Task: Share this slide with ""softage.2@softage.net"".
Action: Mouse moved to (1215, 69)
Screenshot: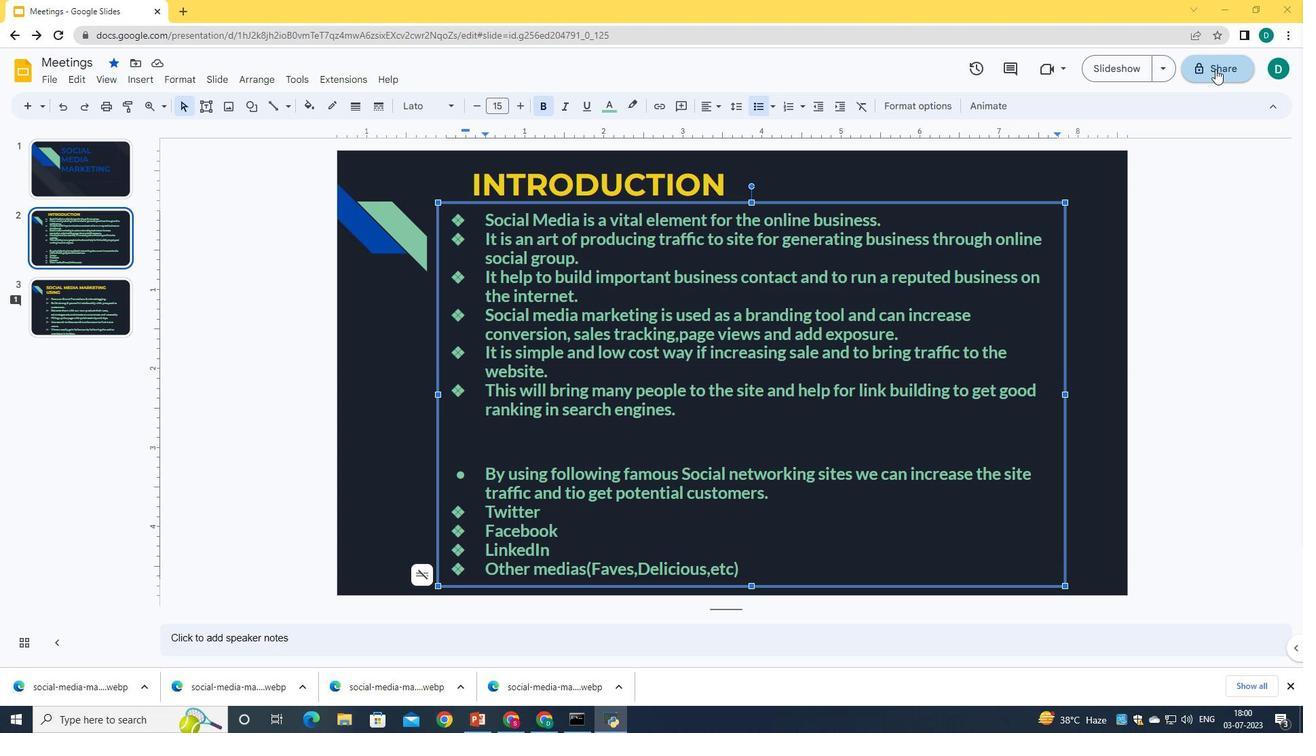 
Action: Mouse pressed left at (1215, 69)
Screenshot: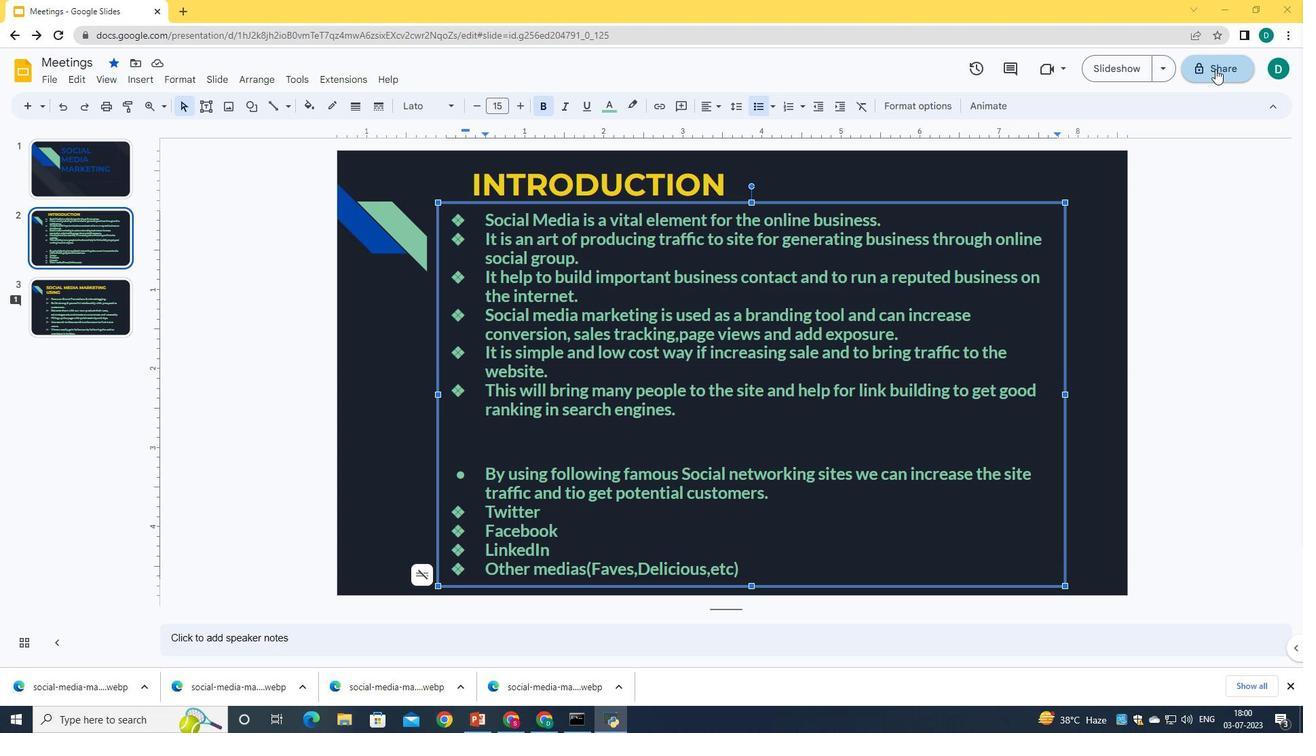 
Action: Mouse moved to (583, 287)
Screenshot: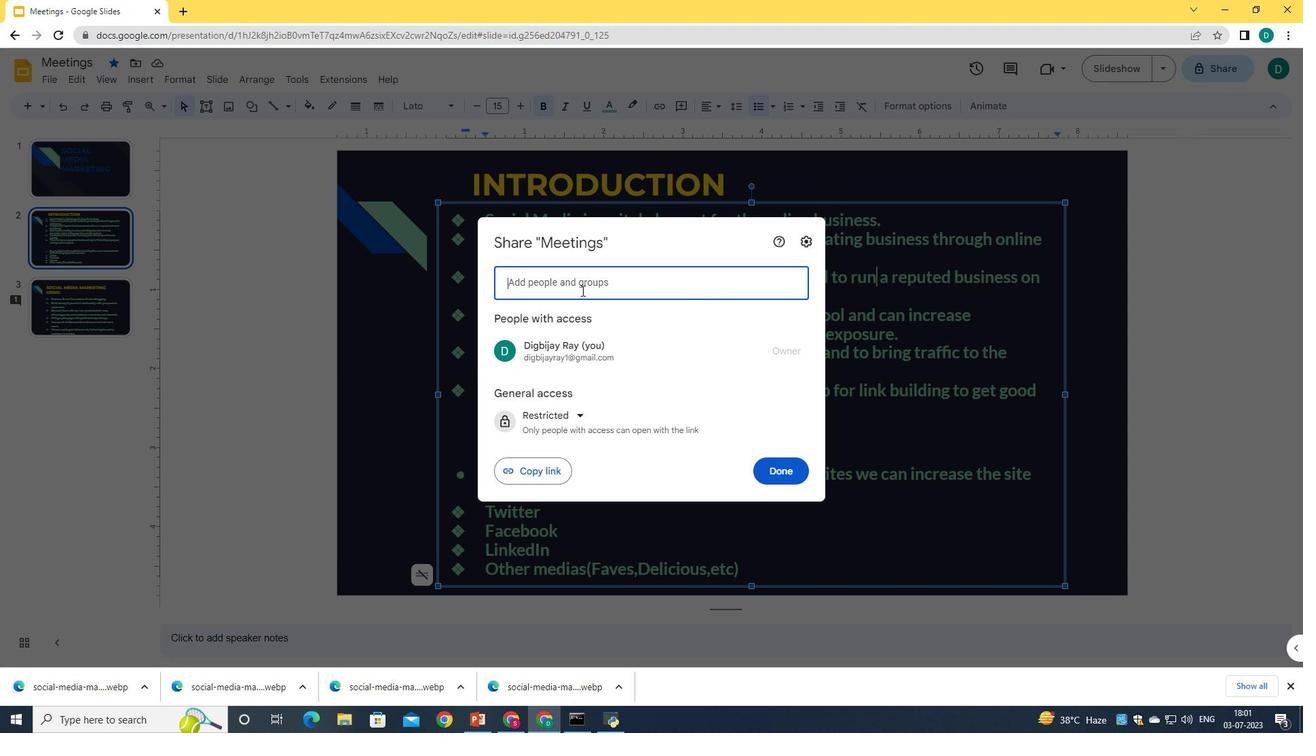 
Action: Mouse pressed left at (583, 287)
Screenshot: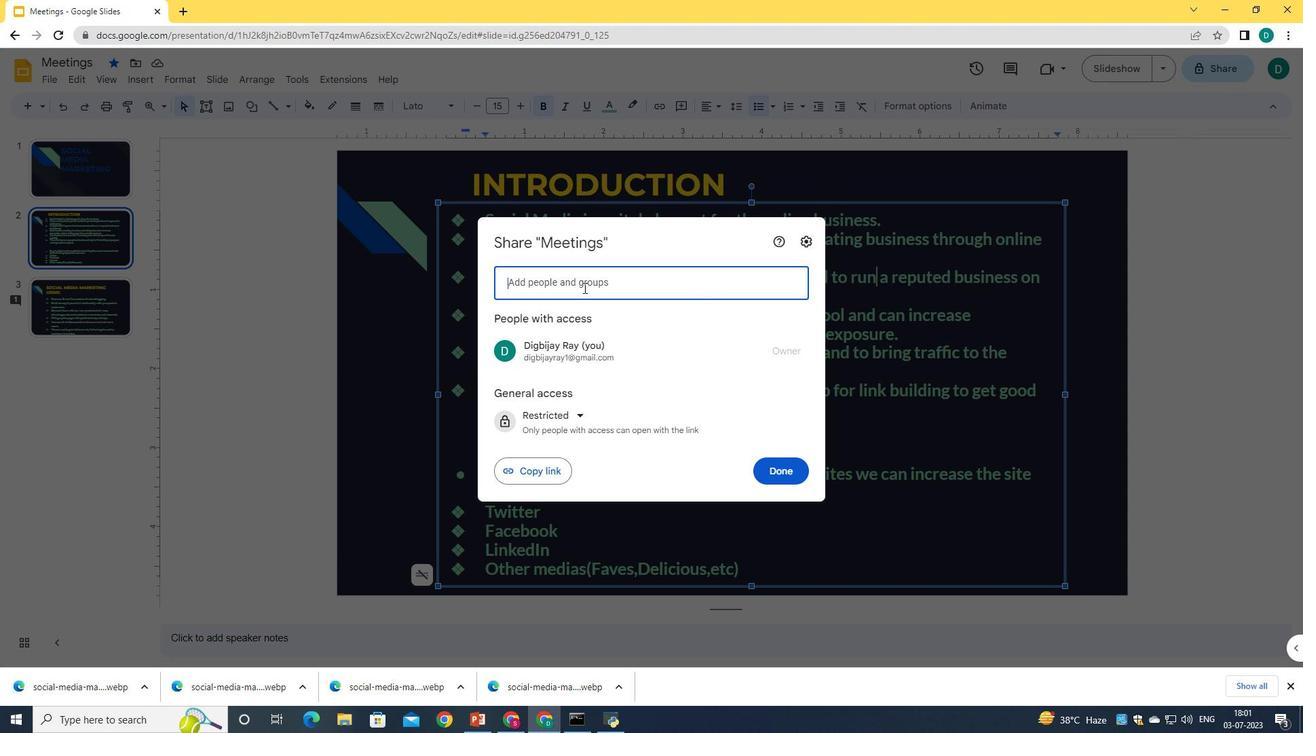 
Action: Key pressed softage.2<Key.shift><Key.shift><Key.shift><Key.shift><Key.shift>@softage.net
Screenshot: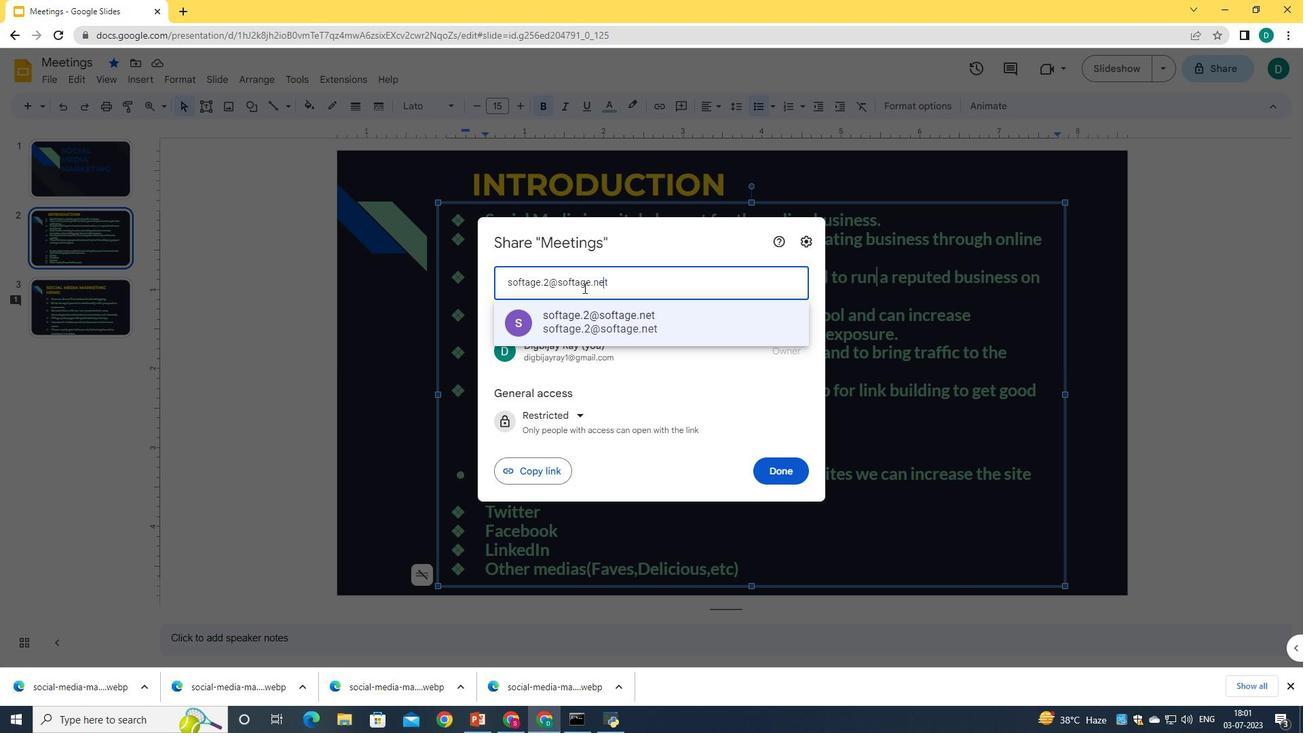 
Action: Mouse moved to (660, 327)
Screenshot: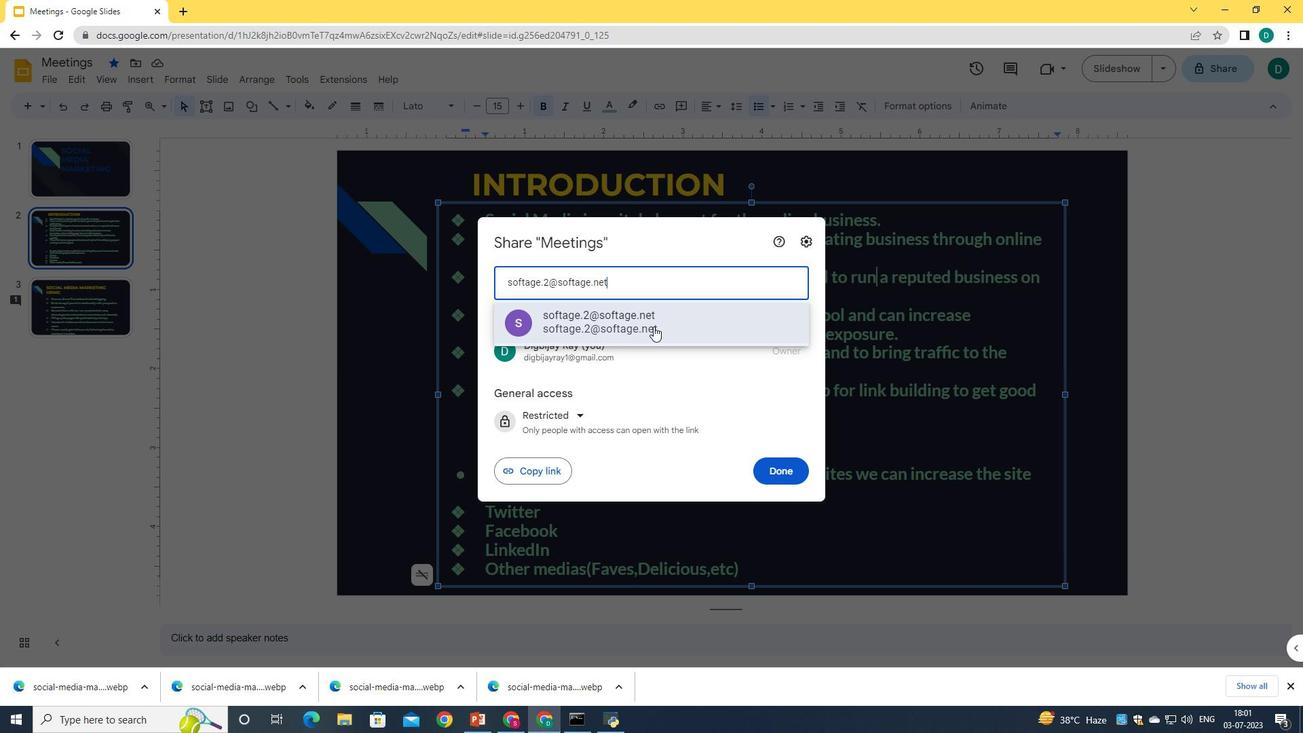 
Action: Mouse pressed left at (660, 327)
Screenshot: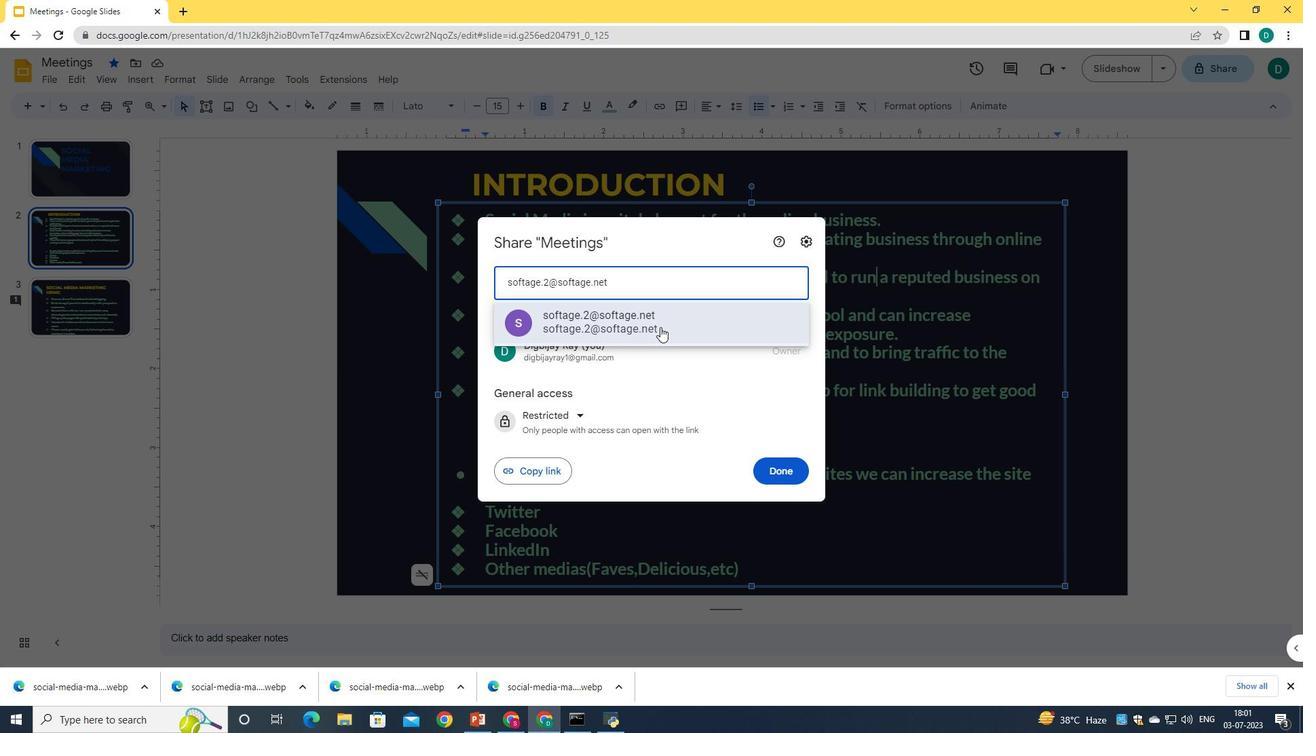 
Action: Mouse moved to (795, 280)
Screenshot: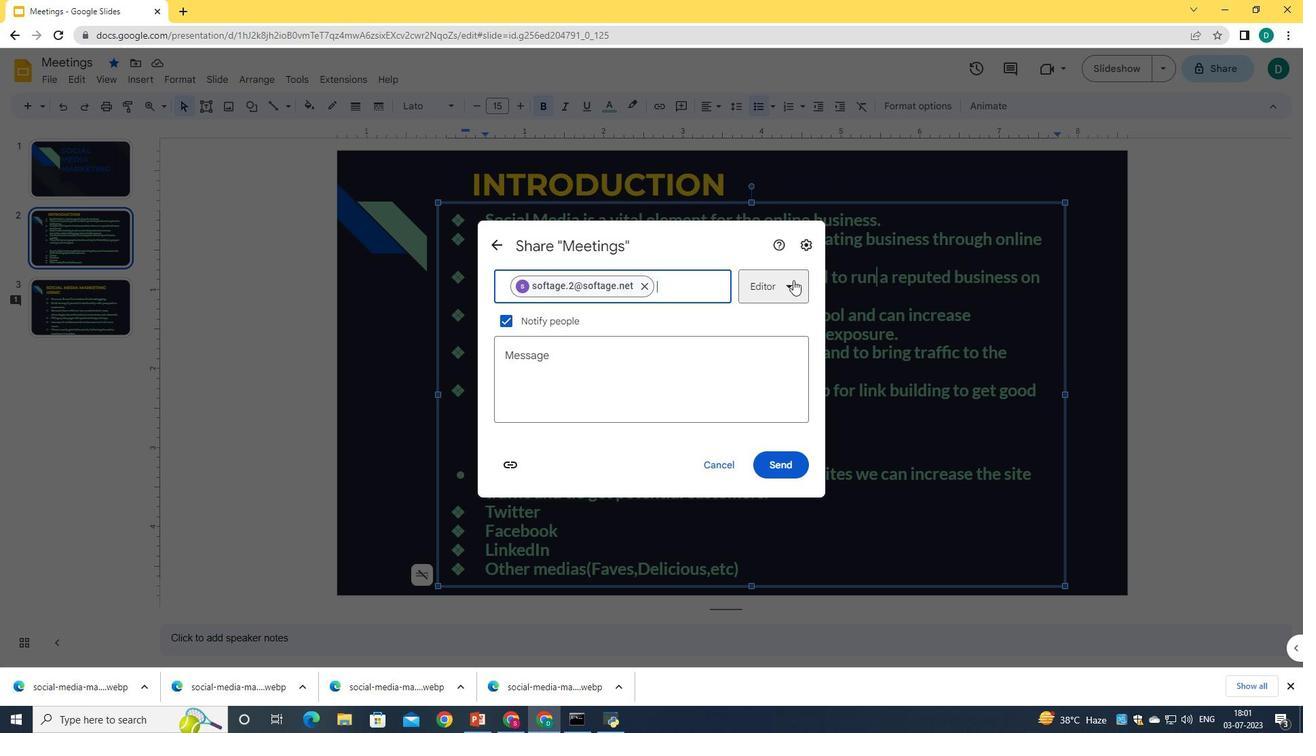 
Action: Mouse pressed left at (795, 280)
Screenshot: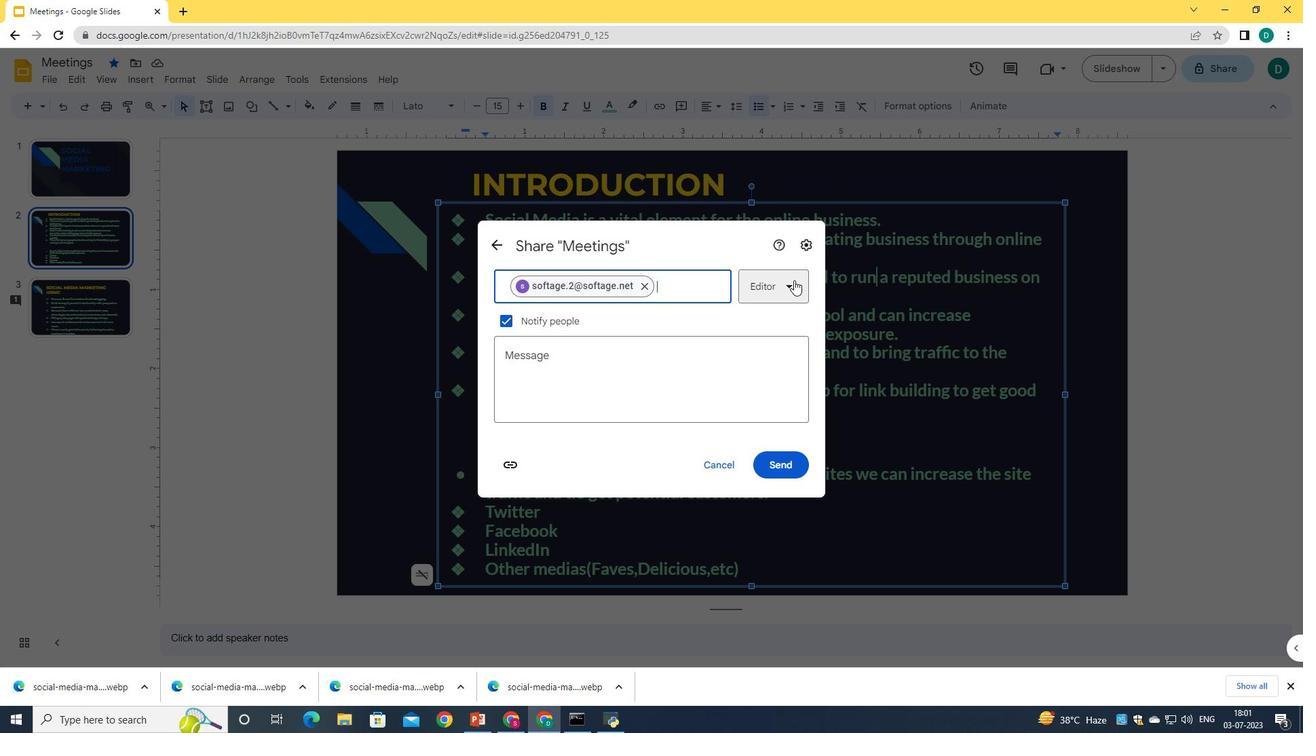 
Action: Mouse moved to (789, 325)
Screenshot: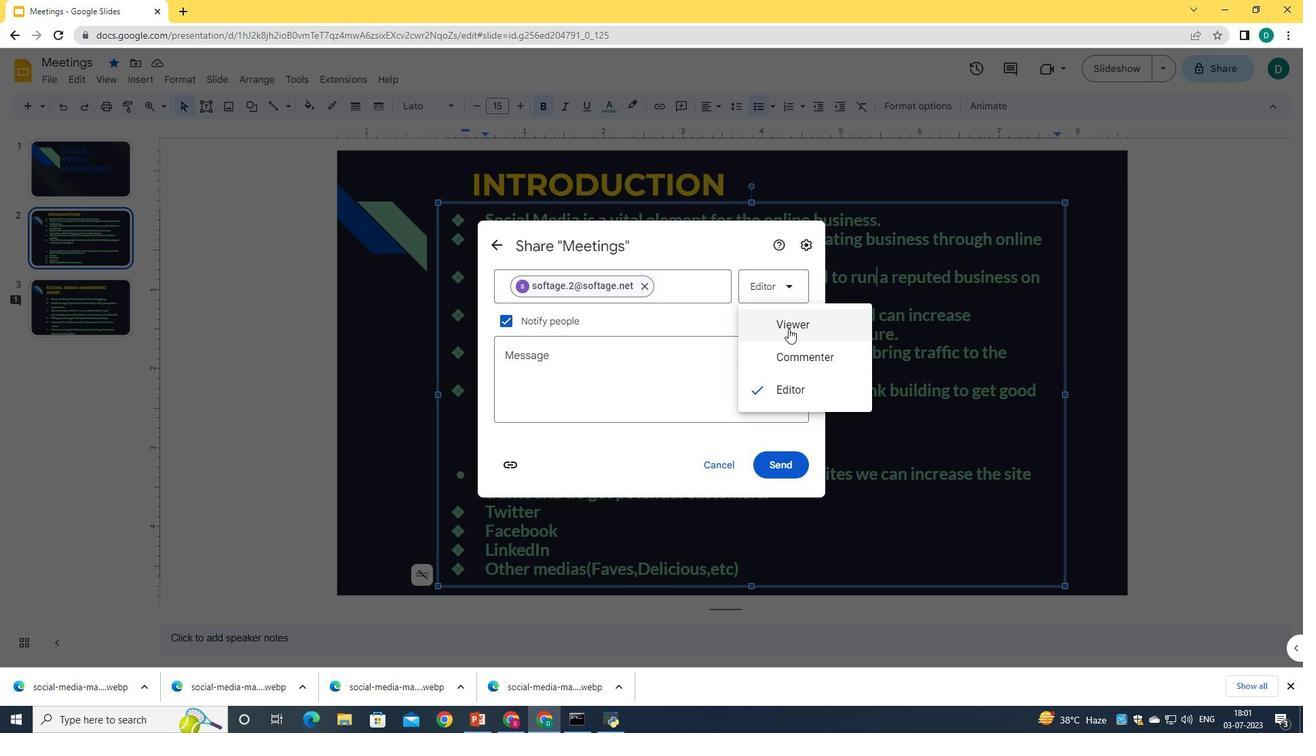 
Action: Mouse pressed left at (789, 325)
Screenshot: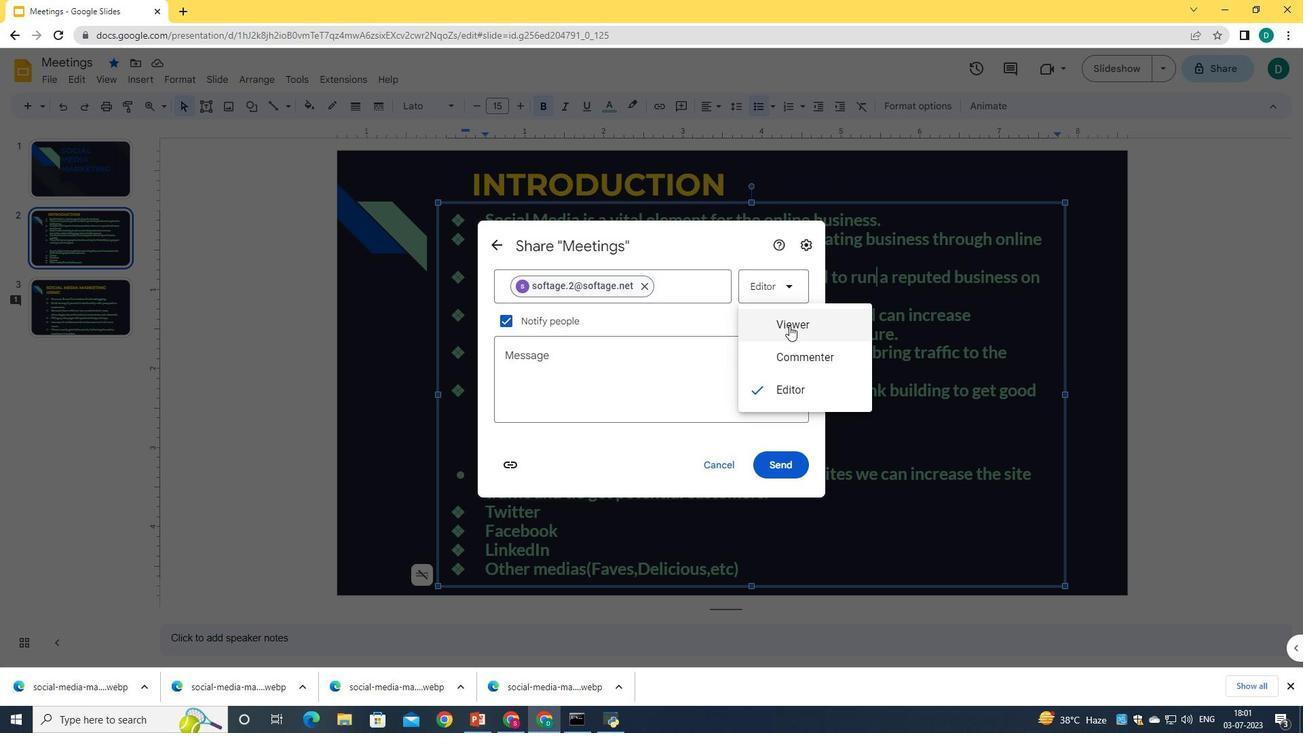 
Action: Mouse moved to (786, 465)
Screenshot: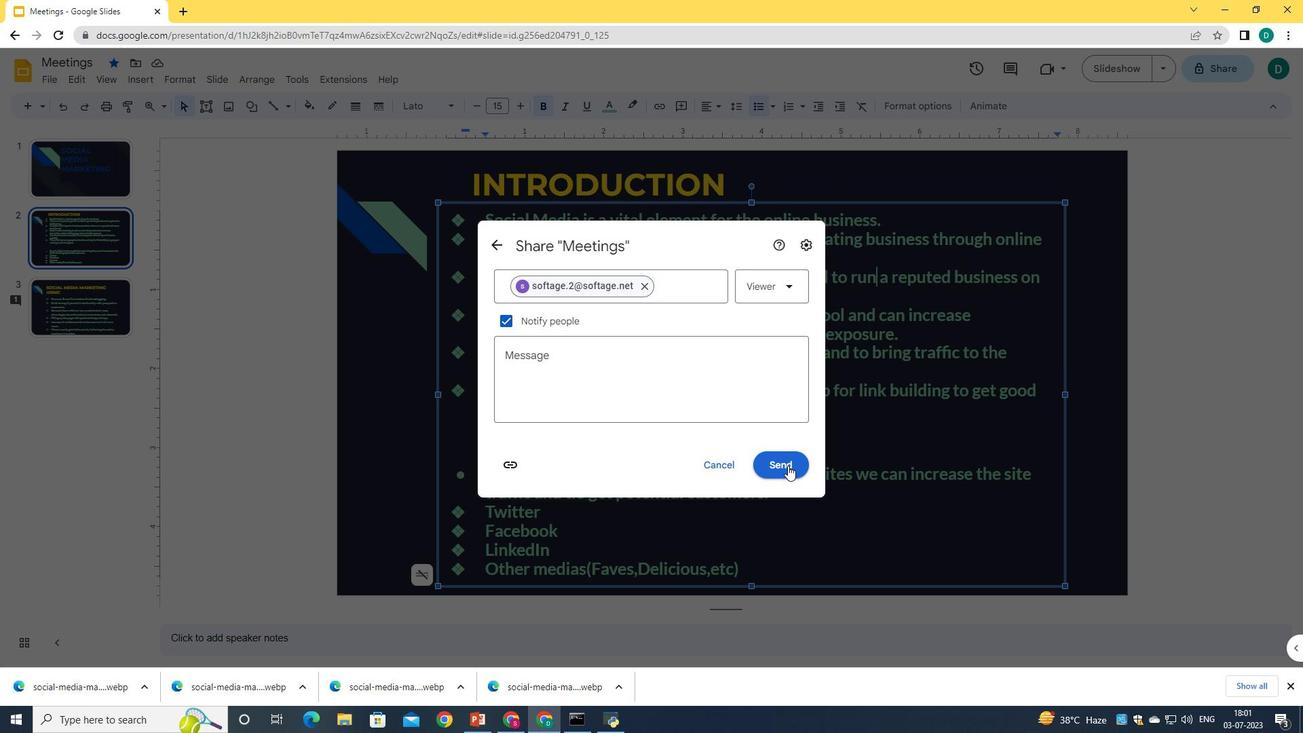 
Action: Mouse pressed left at (786, 465)
Screenshot: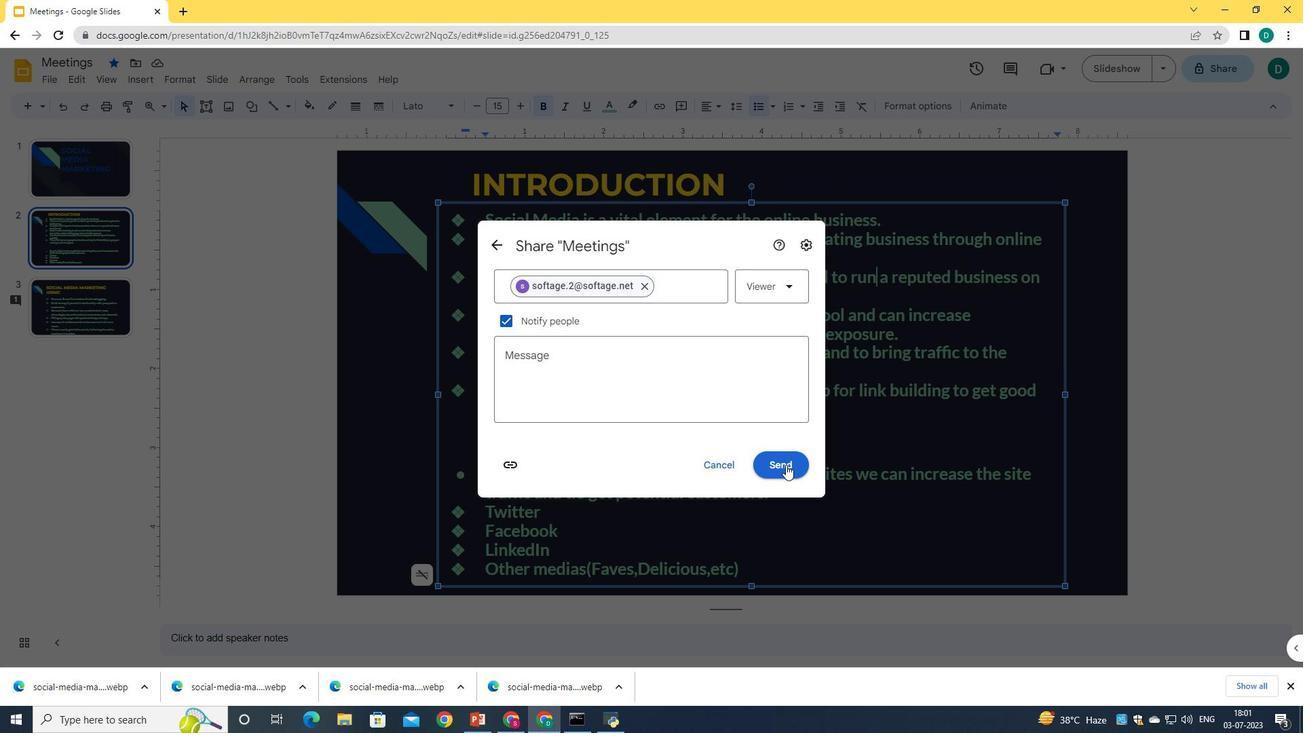 
Action: Mouse moved to (779, 460)
Screenshot: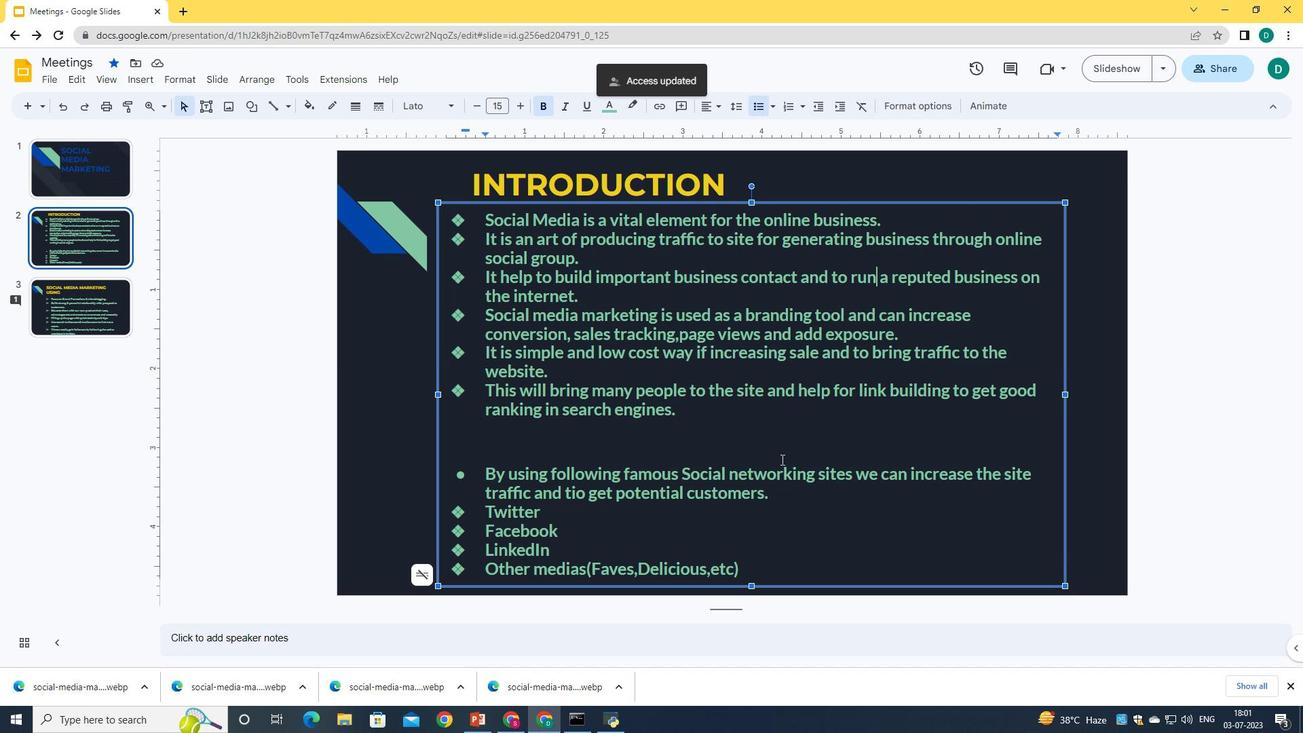 
